 Task: Create in the project ZoomOut and in the Backlog issue 'Implement a new cloud-based project portfolio management system for a company with advanced portfolio tracking and reporting capabilities' a child issue 'Chatbot conversation context identification and optimization', and assign it to team member softage.2@softage.net.
Action: Mouse moved to (605, 340)
Screenshot: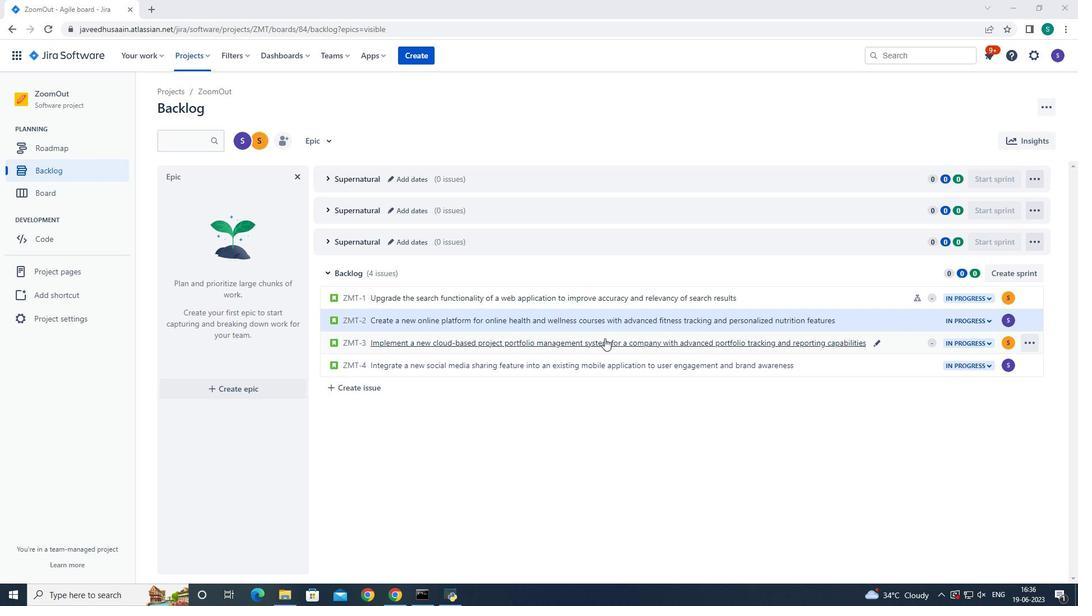 
Action: Mouse pressed left at (605, 340)
Screenshot: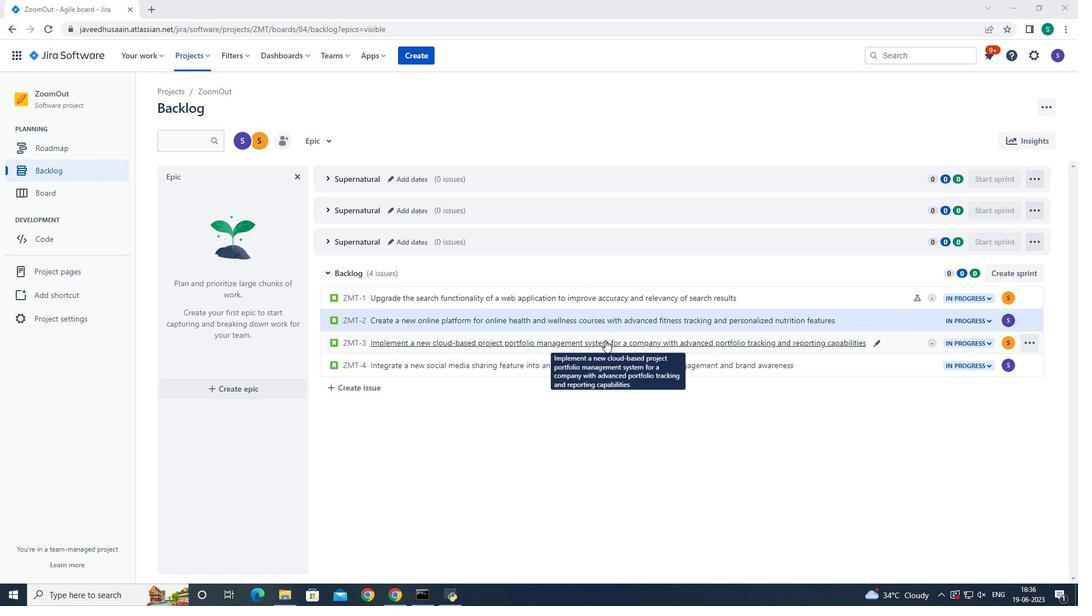 
Action: Mouse moved to (875, 289)
Screenshot: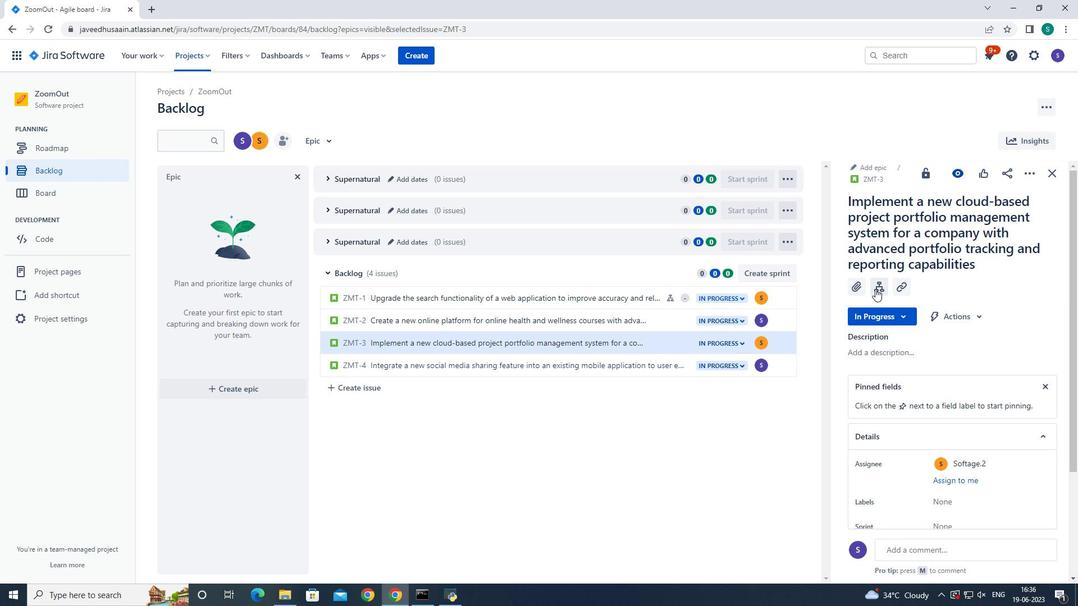 
Action: Mouse pressed left at (875, 289)
Screenshot: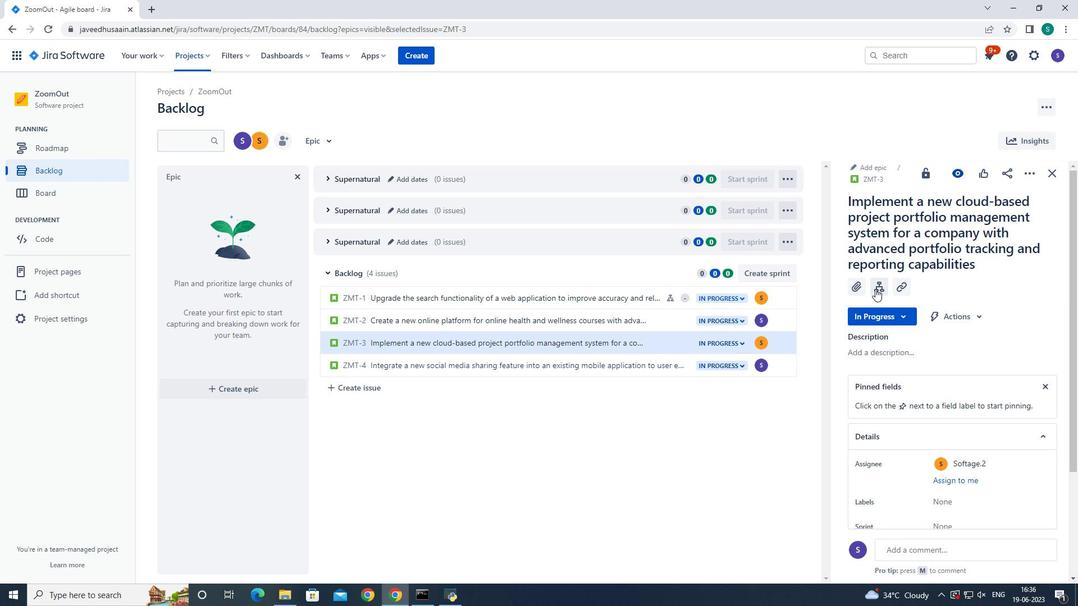 
Action: Mouse moved to (882, 364)
Screenshot: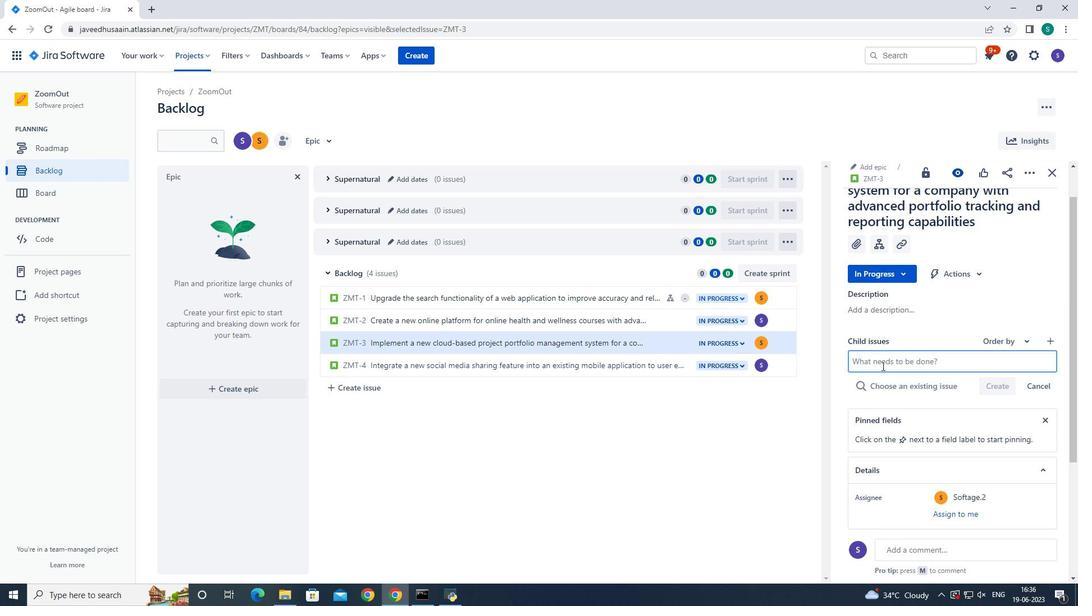 
Action: Mouse pressed left at (882, 364)
Screenshot: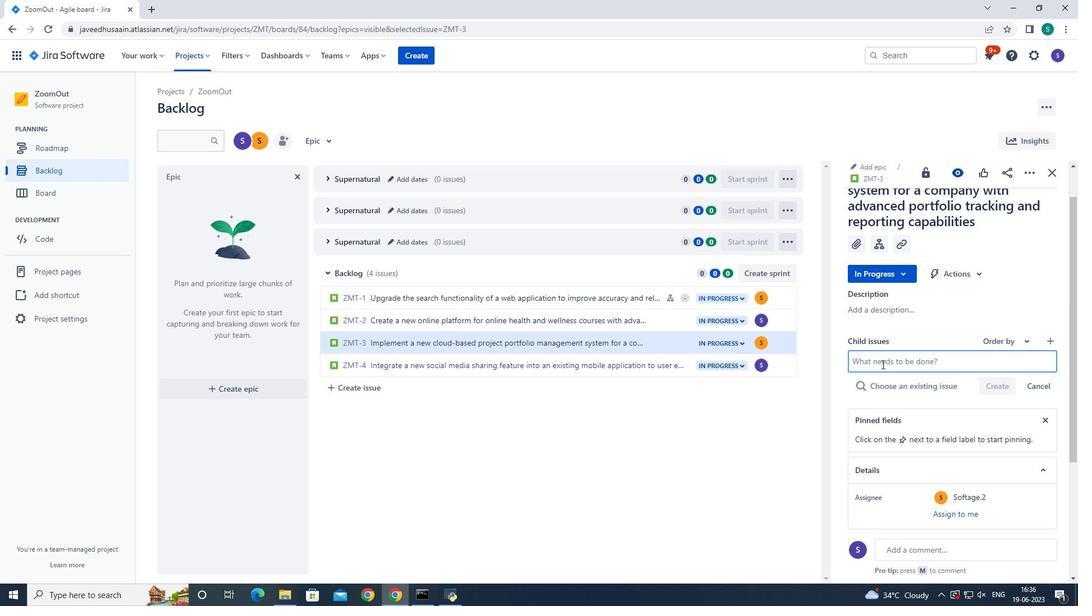 
Action: Key pressed c<Key.backspace><Key.shift>Chatbot<Key.space>conversation<Key.space>context<Key.space>identification<Key.space>and<Key.space>optimization
Screenshot: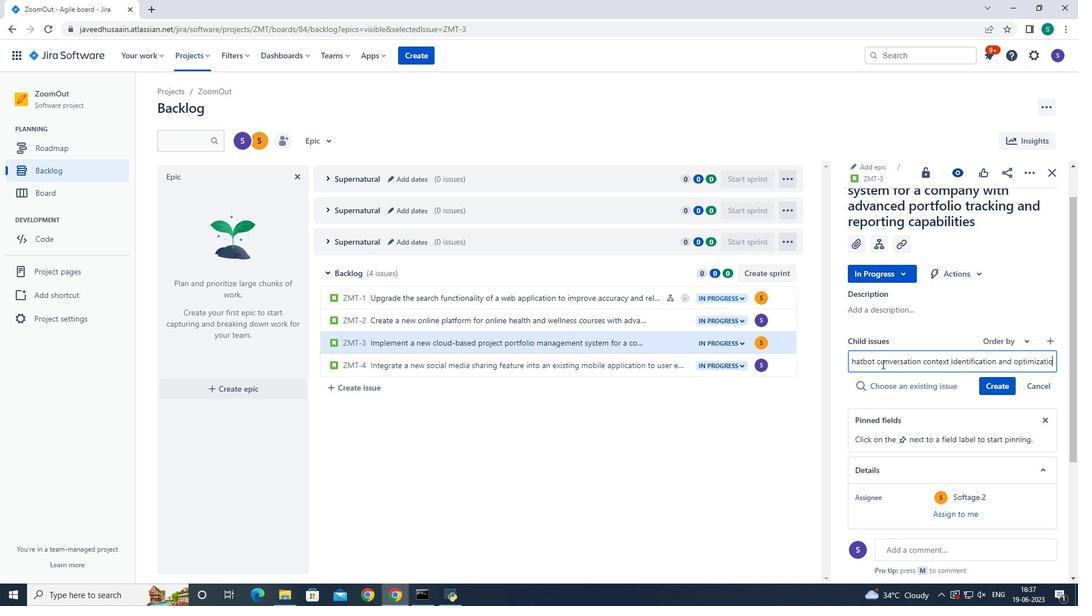 
Action: Mouse moved to (988, 387)
Screenshot: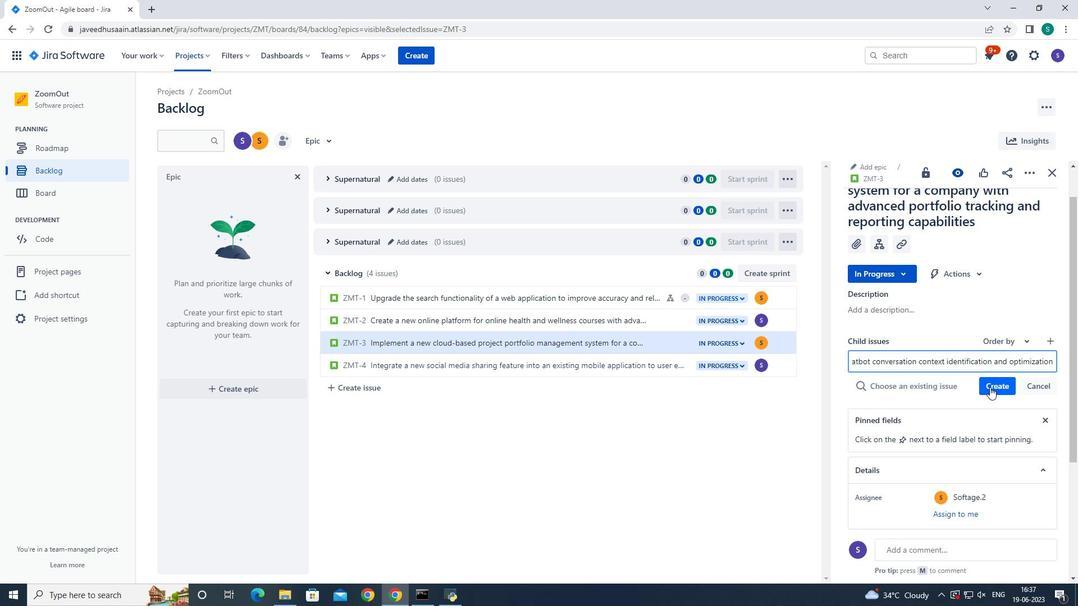 
Action: Mouse pressed left at (988, 387)
Screenshot: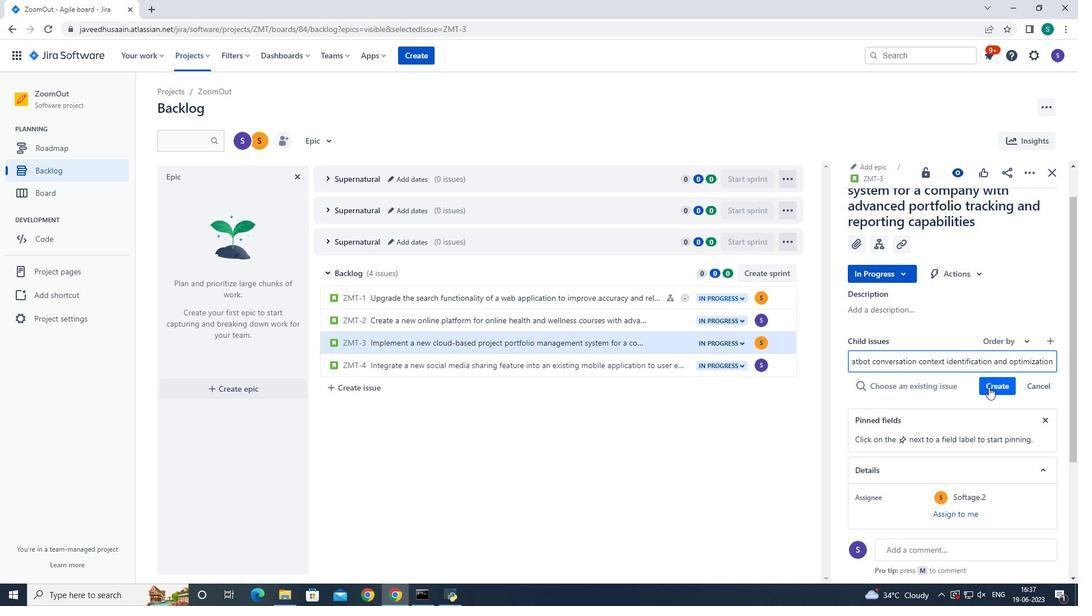 
Action: Mouse moved to (1005, 364)
Screenshot: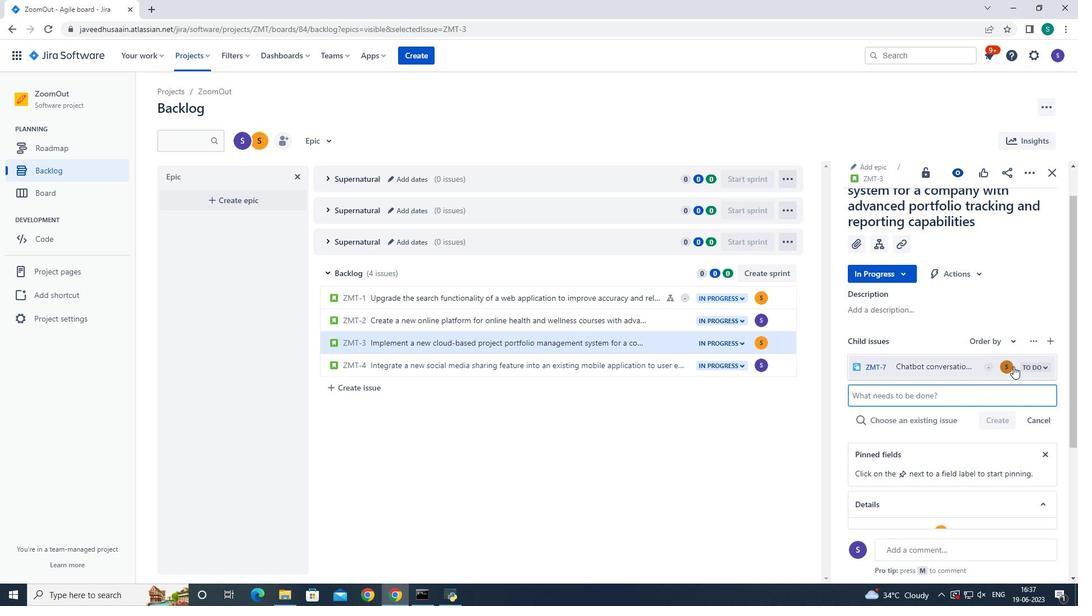 
Action: Mouse pressed left at (1005, 364)
Screenshot: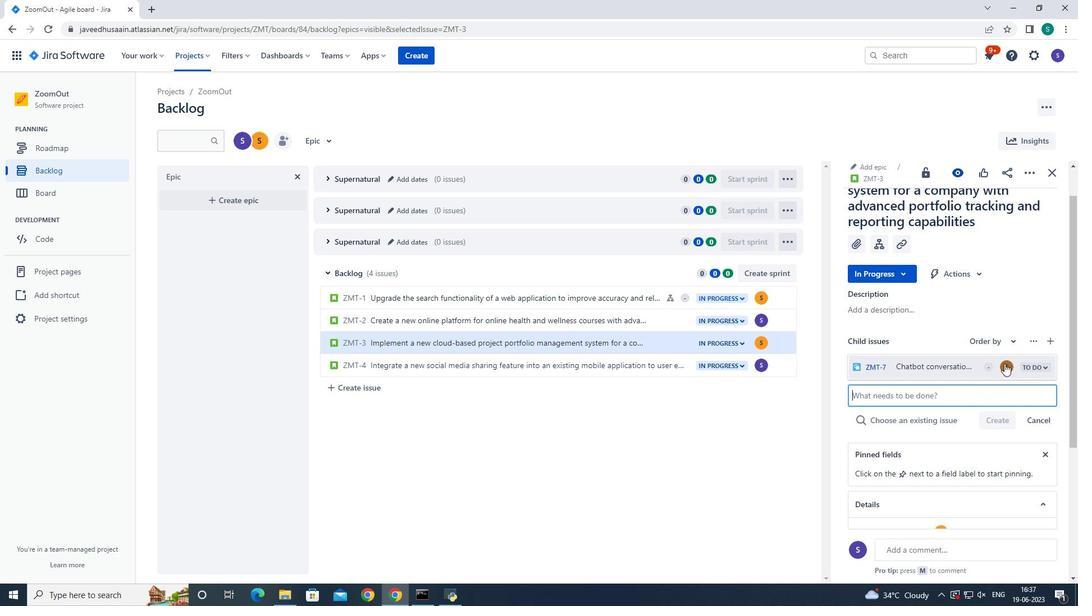 
Action: Mouse moved to (926, 310)
Screenshot: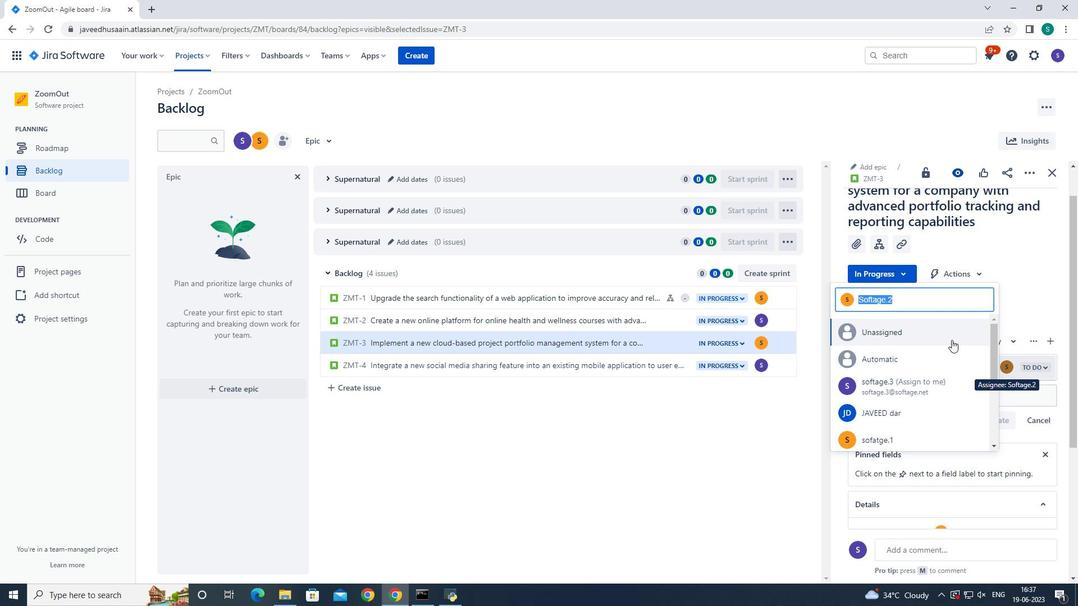 
Action: Key pressed <Key.backspace>softage.2<Key.shift>@softage.net
Screenshot: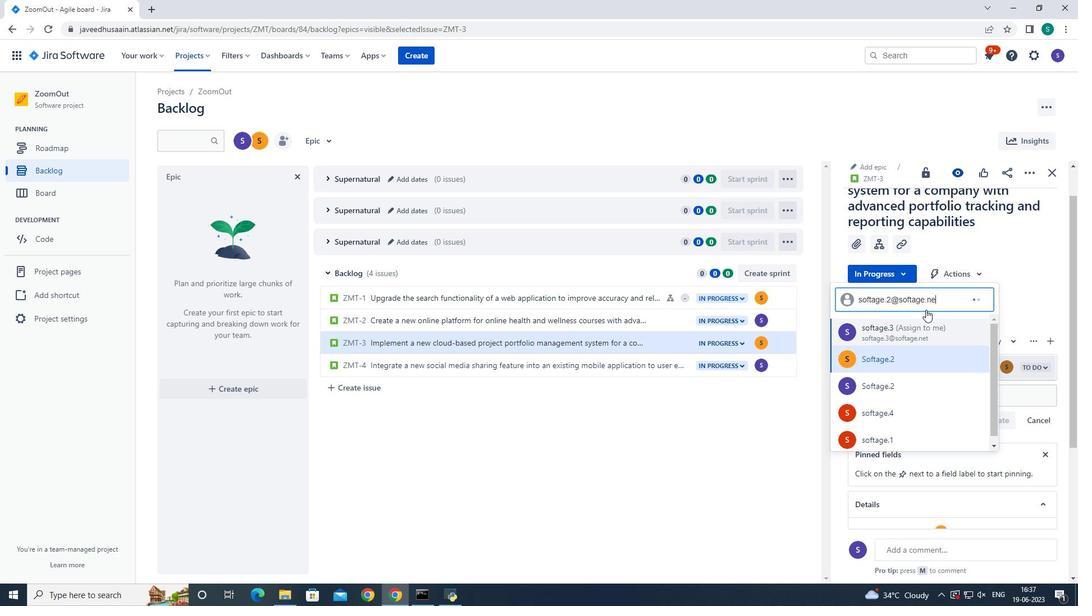
Action: Mouse moved to (905, 366)
Screenshot: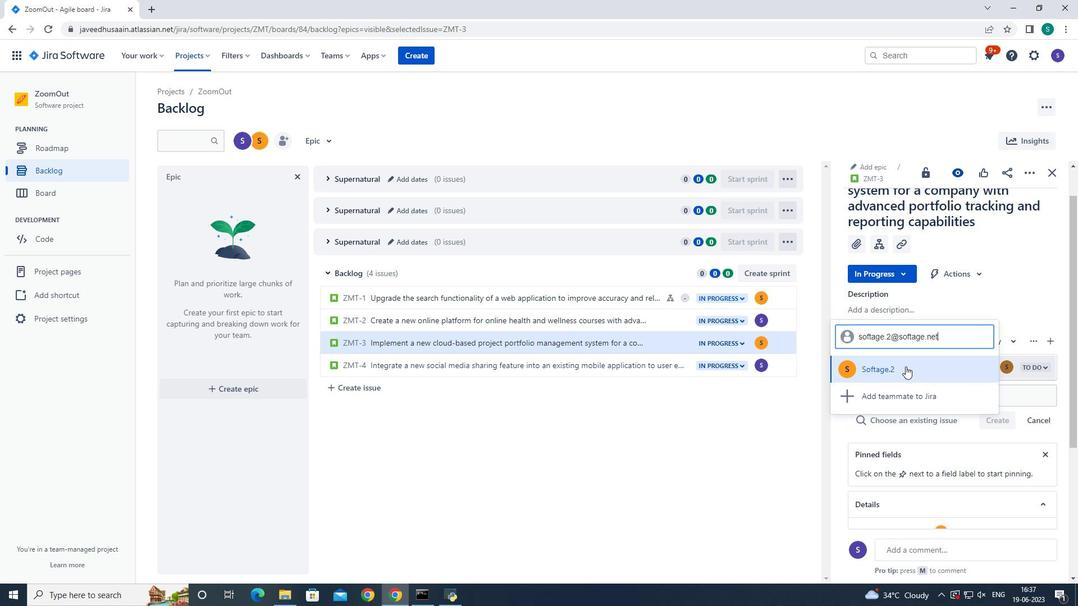 
Action: Mouse pressed left at (905, 366)
Screenshot: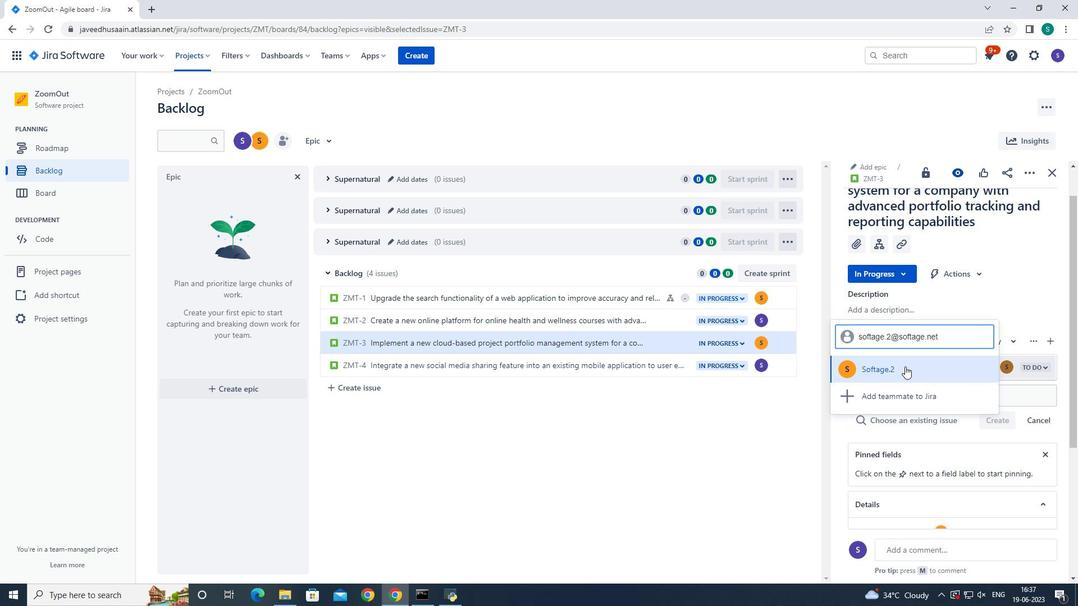 
